 Task: Add New York to your sheet in the place section.
Action: Mouse moved to (132, 105)
Screenshot: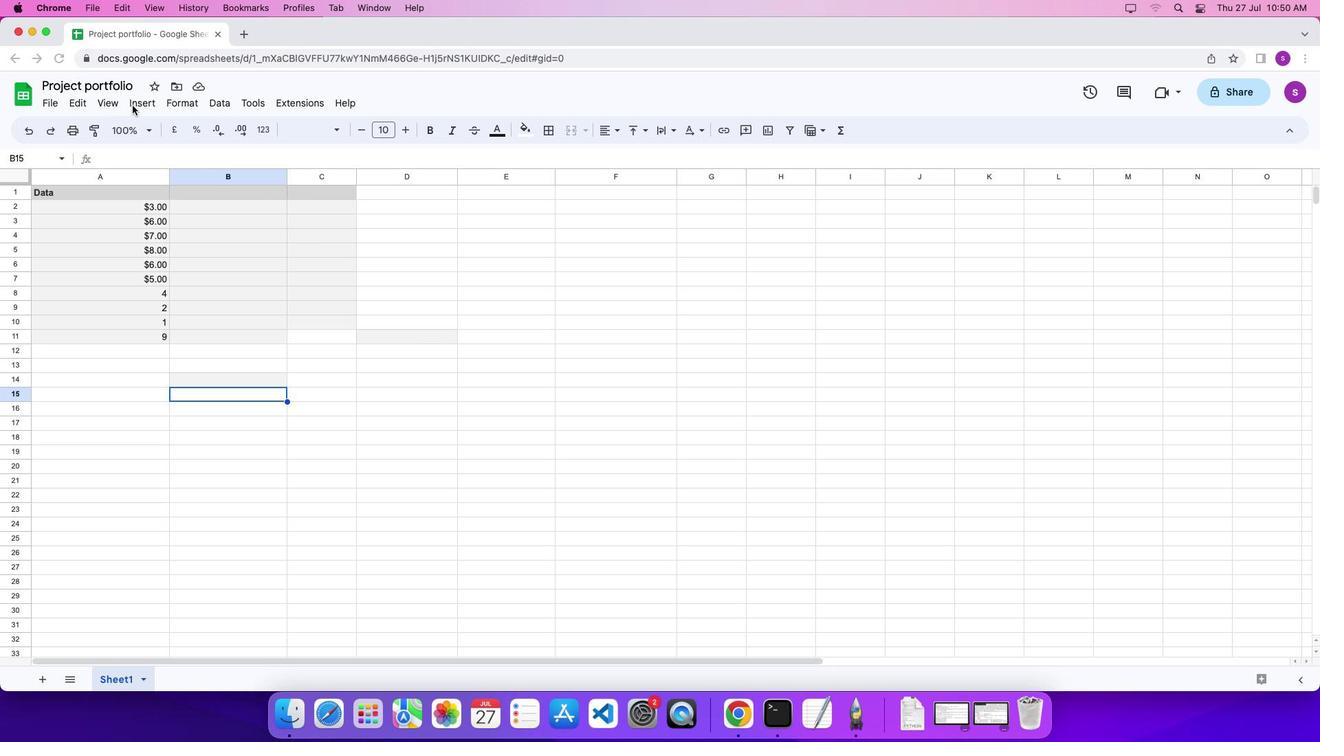 
Action: Mouse pressed left at (132, 105)
Screenshot: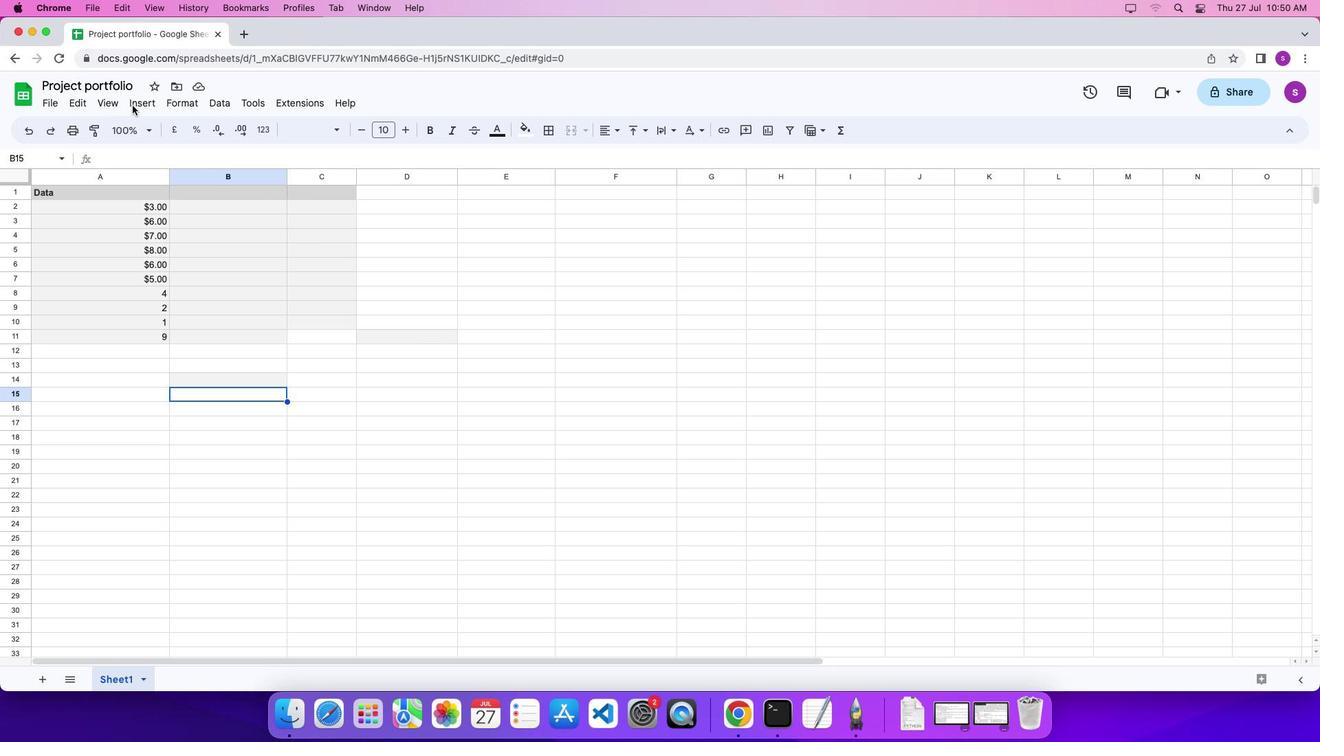 
Action: Mouse moved to (140, 101)
Screenshot: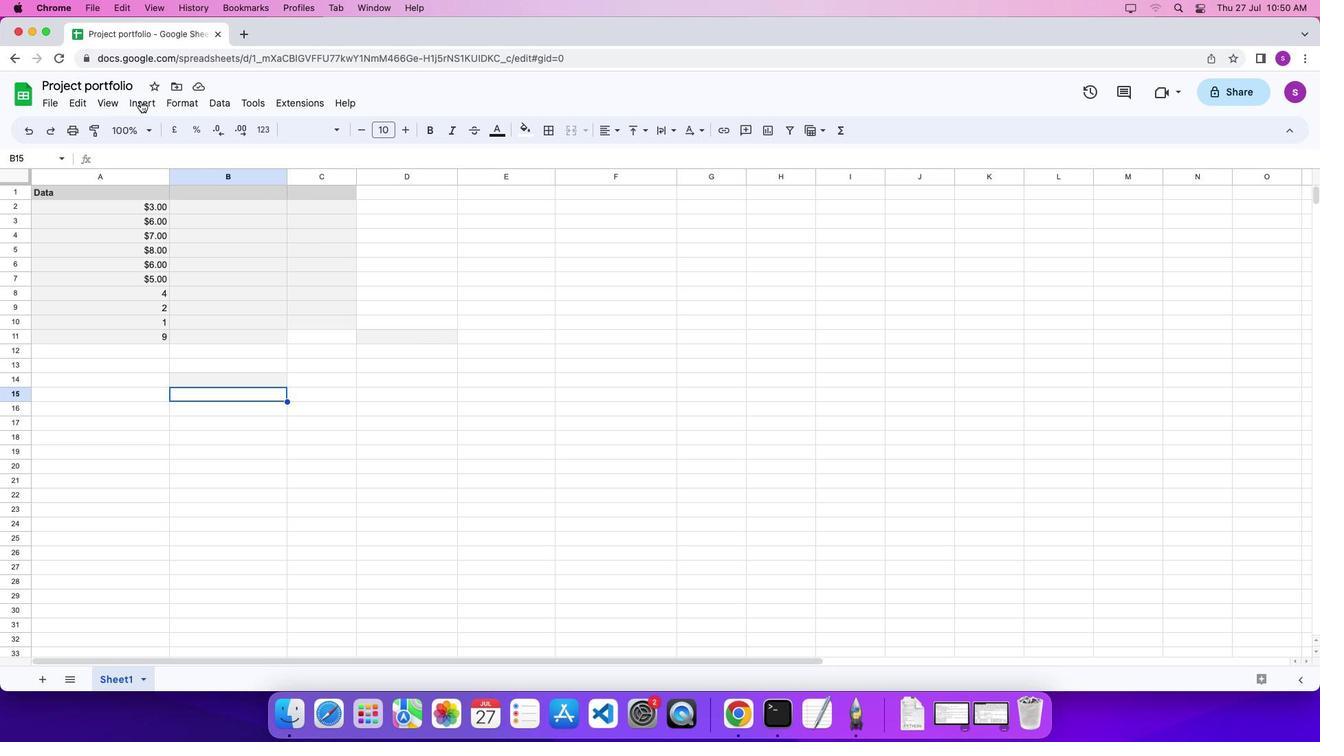 
Action: Mouse pressed left at (140, 101)
Screenshot: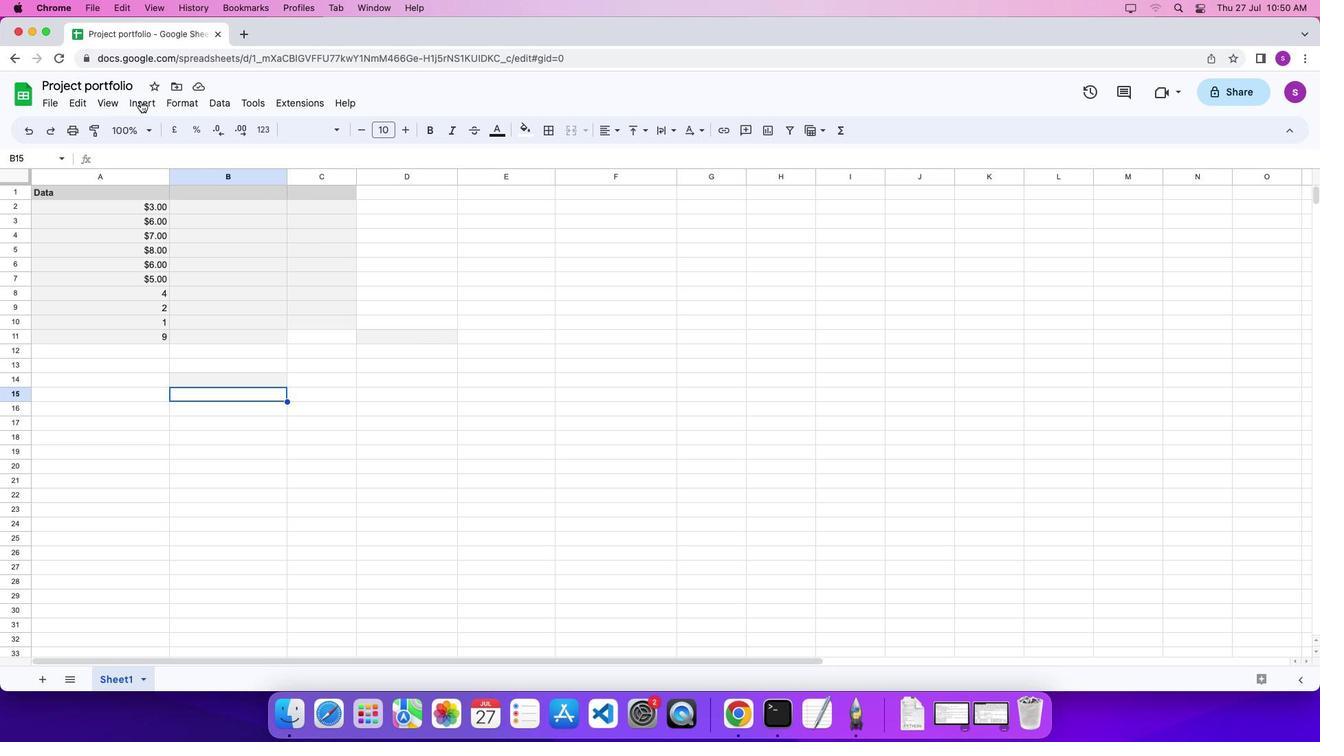
Action: Mouse moved to (402, 512)
Screenshot: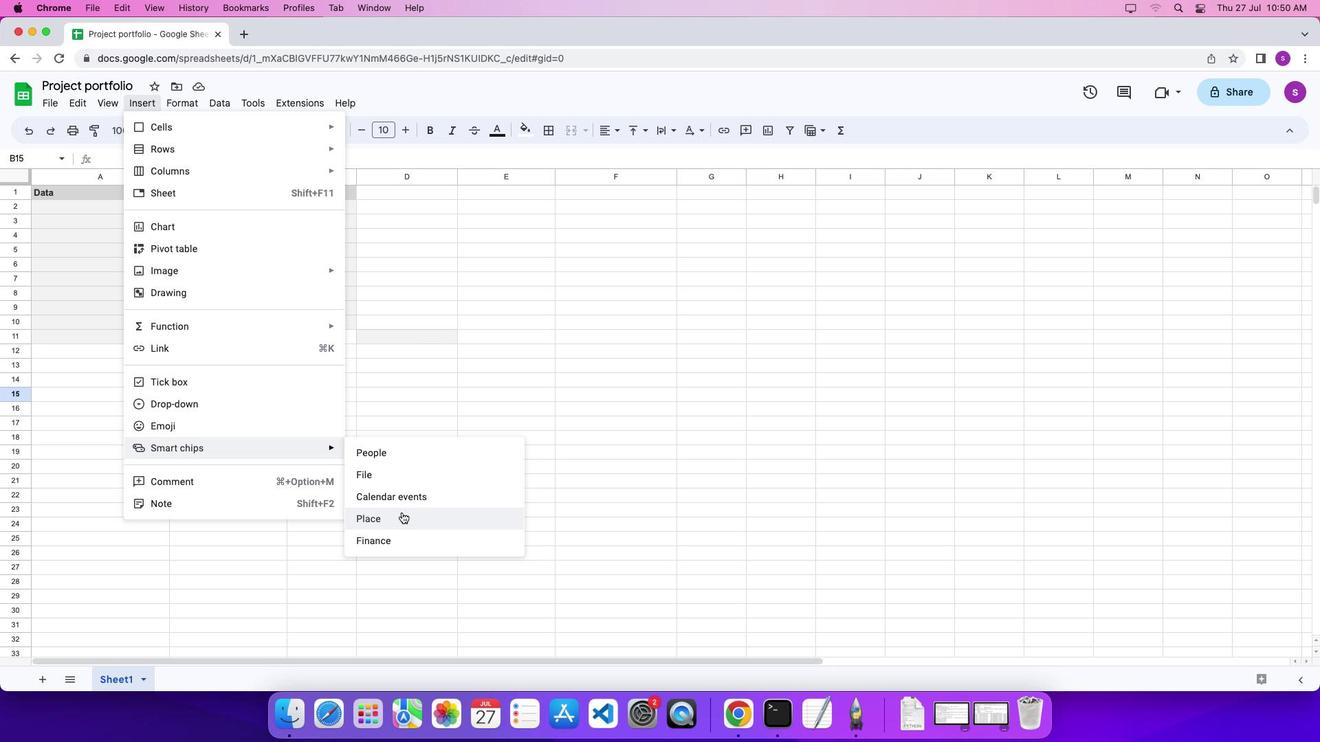 
Action: Mouse pressed left at (402, 512)
Screenshot: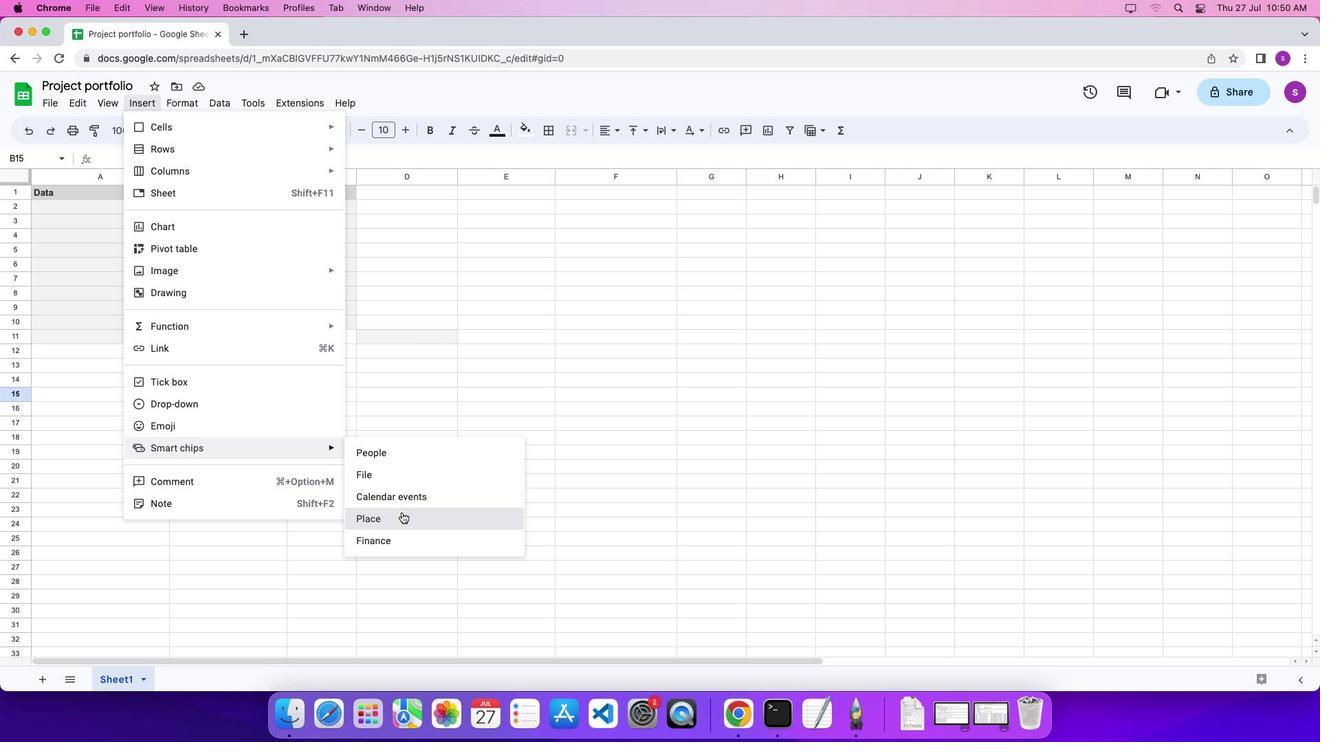 
Action: Mouse moved to (410, 515)
Screenshot: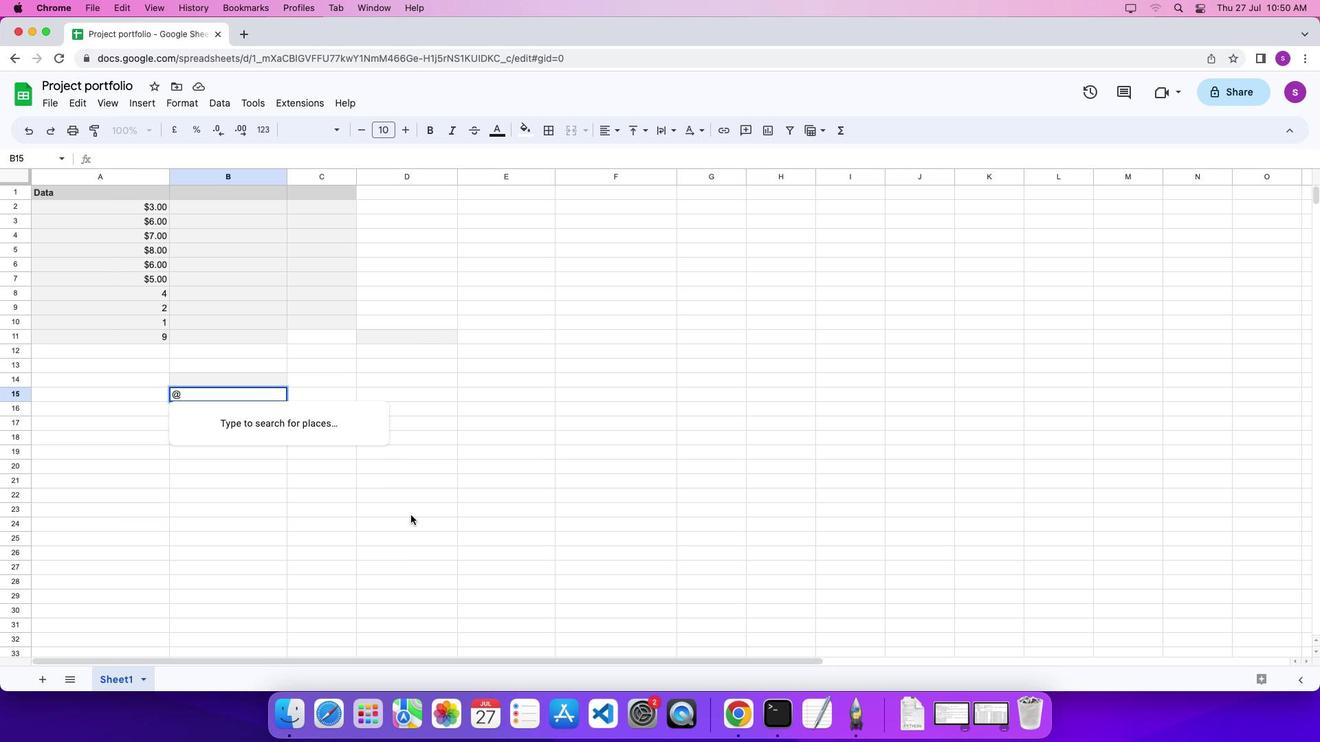 
Action: Key pressed Key.shift'N''e''w'Key.spaceKey.shift'Y''o''r''k''\x03'
Screenshot: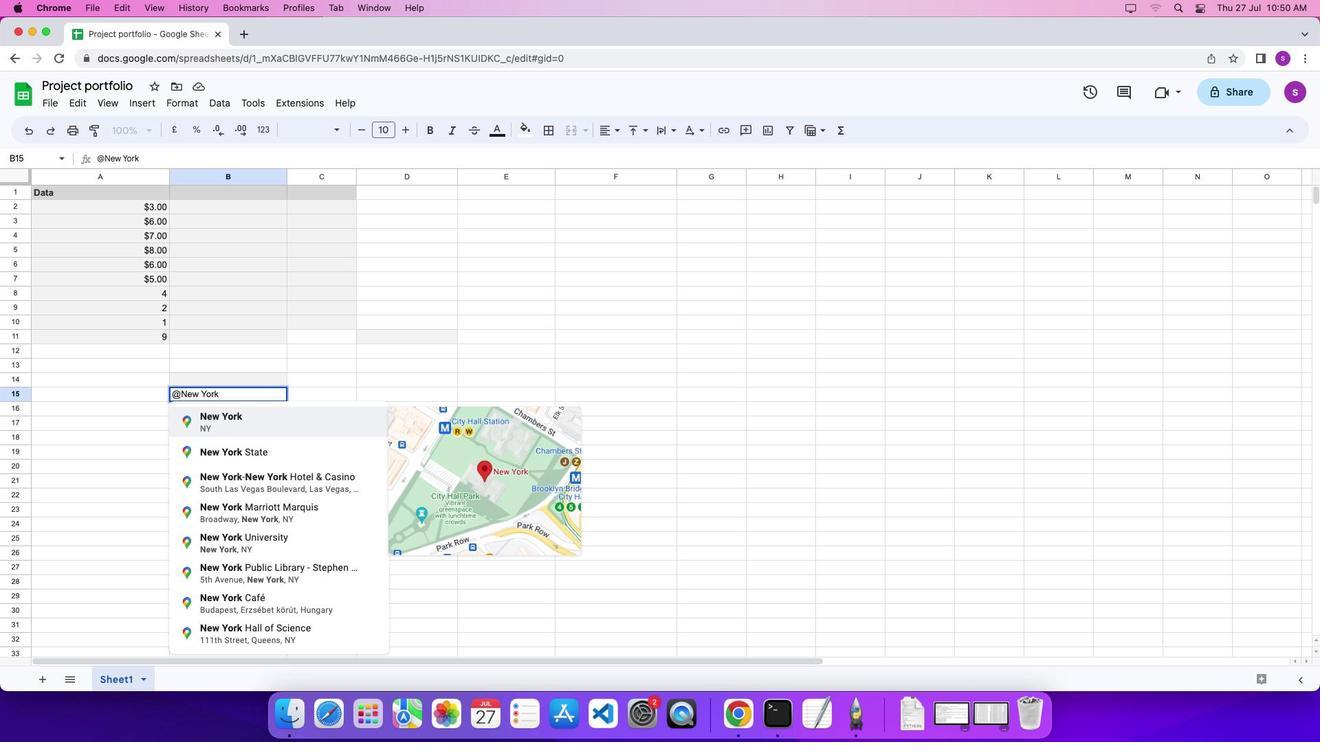 
